 Task: Plan a road trip along the Blue Ridge Parkway from Asheville, North Carolina, to Boone, North Carolina.
Action: Mouse moved to (255, 92)
Screenshot: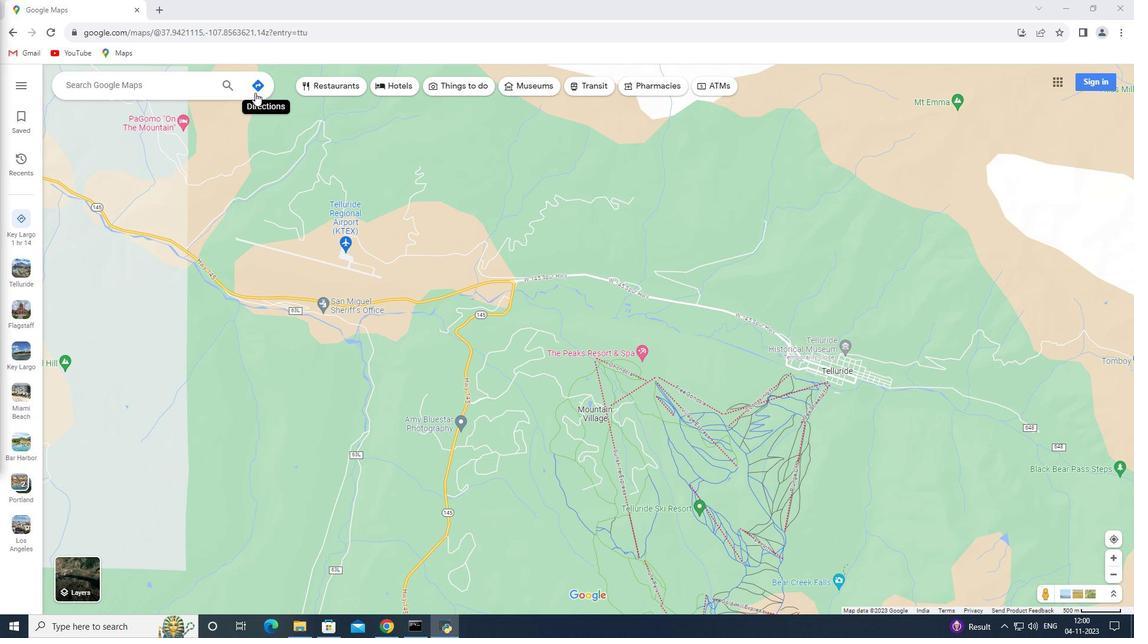 
Action: Mouse pressed left at (255, 92)
Screenshot: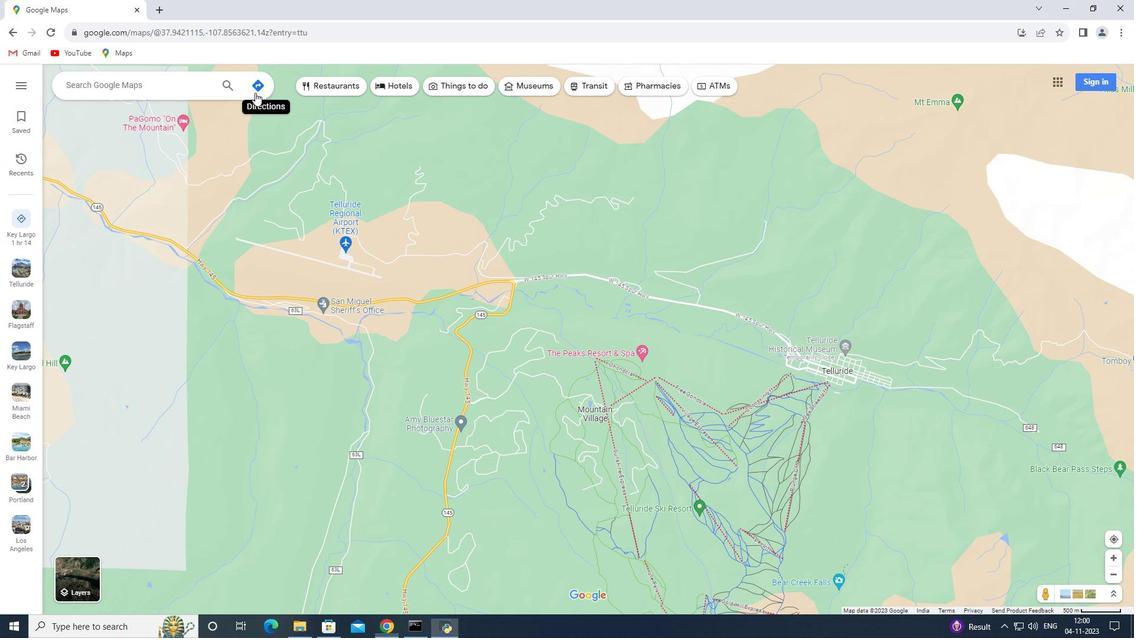 
Action: Mouse moved to (189, 116)
Screenshot: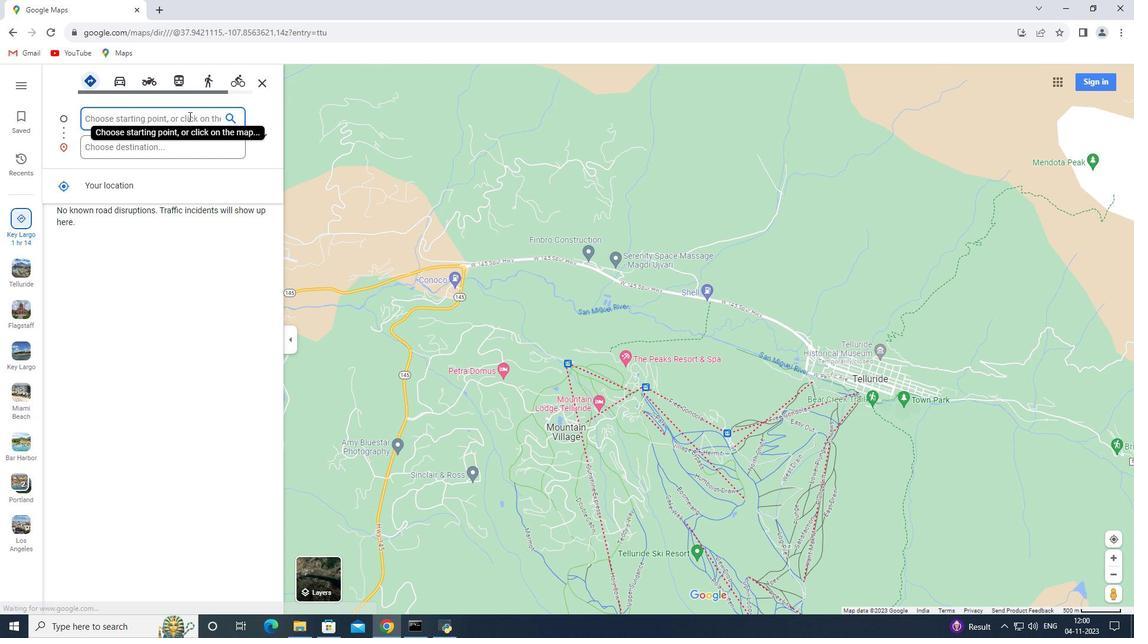 
Action: Key pressed <Key.shift>Asheville,<Key.space><Key.shift_r>North<Key.space><Key.shift>Carolina
Screenshot: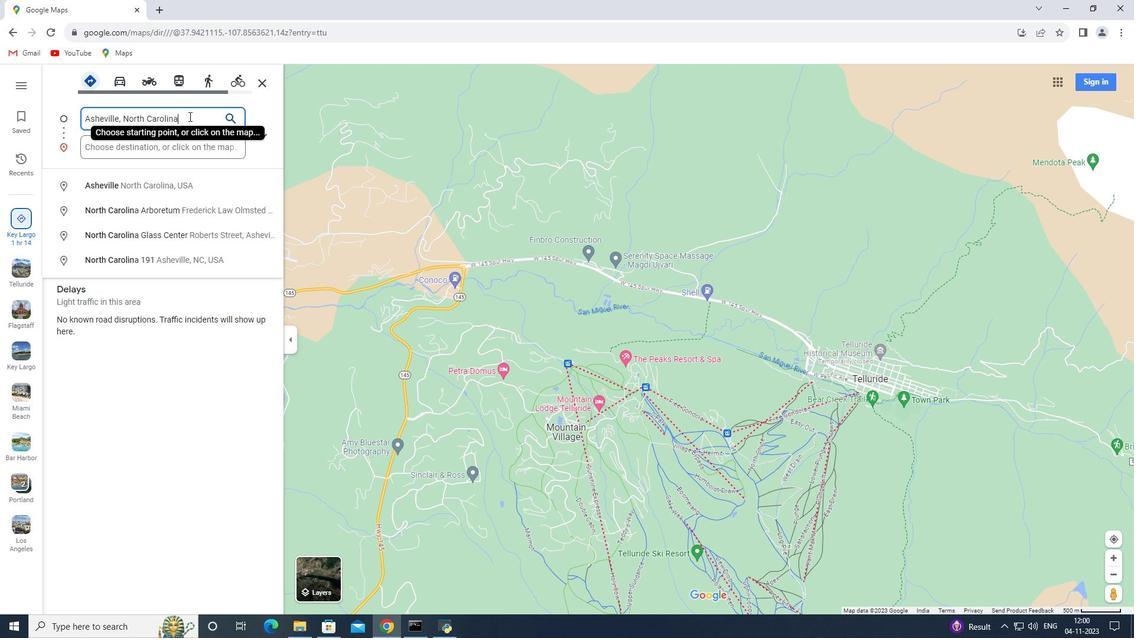 
Action: Mouse moved to (176, 142)
Screenshot: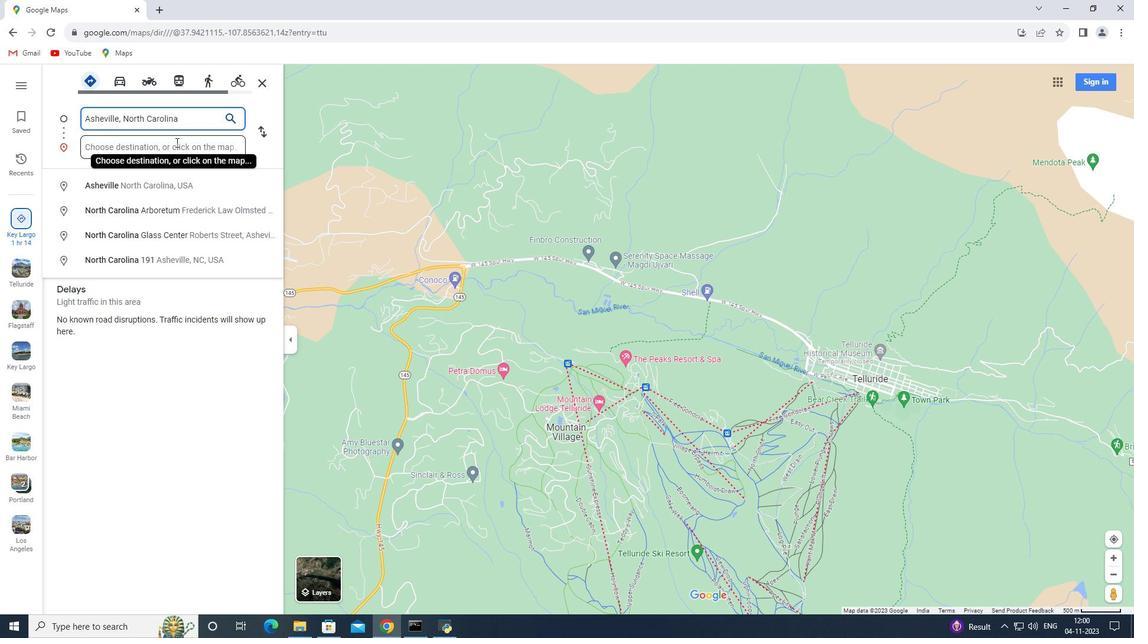 
Action: Mouse pressed left at (176, 142)
Screenshot: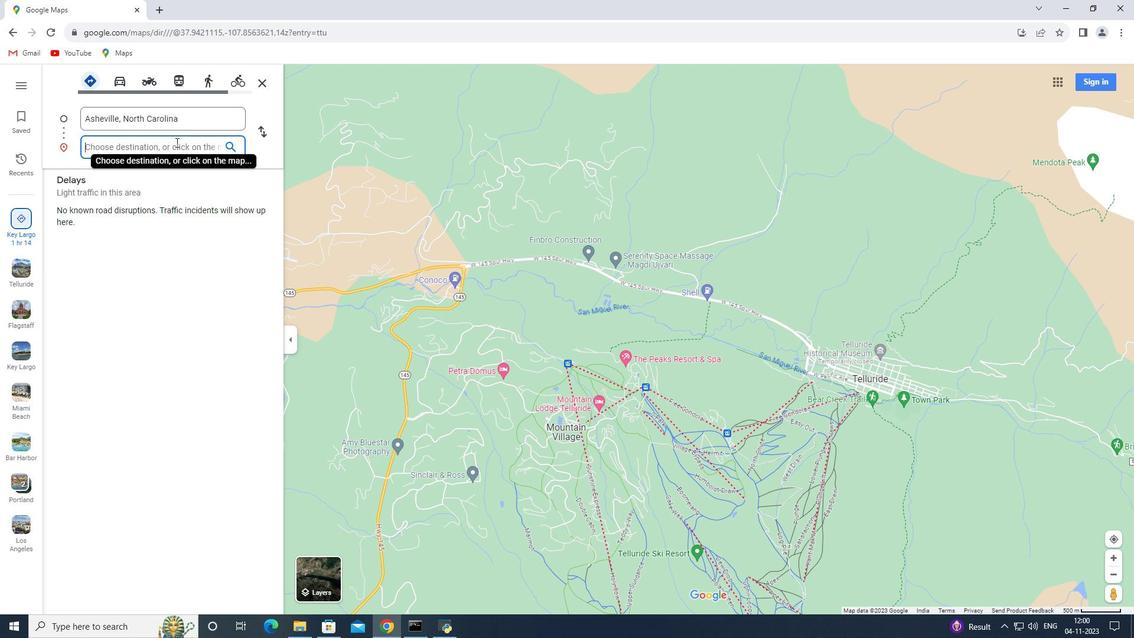 
Action: Key pressed <Key.shift_r><Key.shift_r><Key.shift_r><Key.shift_r><Key.shift_r><Key.shift_r><Key.shift_r><Key.shift_r><Key.shift_r><Key.shift_r><Key.shift_r><Key.shift_r><Key.shift_r><Key.shift_r><Key.shift_r><Key.shift_r><Key.shift_r><Key.shift_r><Key.shift_r><Key.shift_r><Key.shift_r><Key.shift_r><Key.shift_r><Key.shift_r><Key.shift_r><Key.shift_r><Key.shift_r>Boone,<Key.space><Key.shift_r>North<Key.space><Key.shift>Carolina<Key.enter>
Screenshot: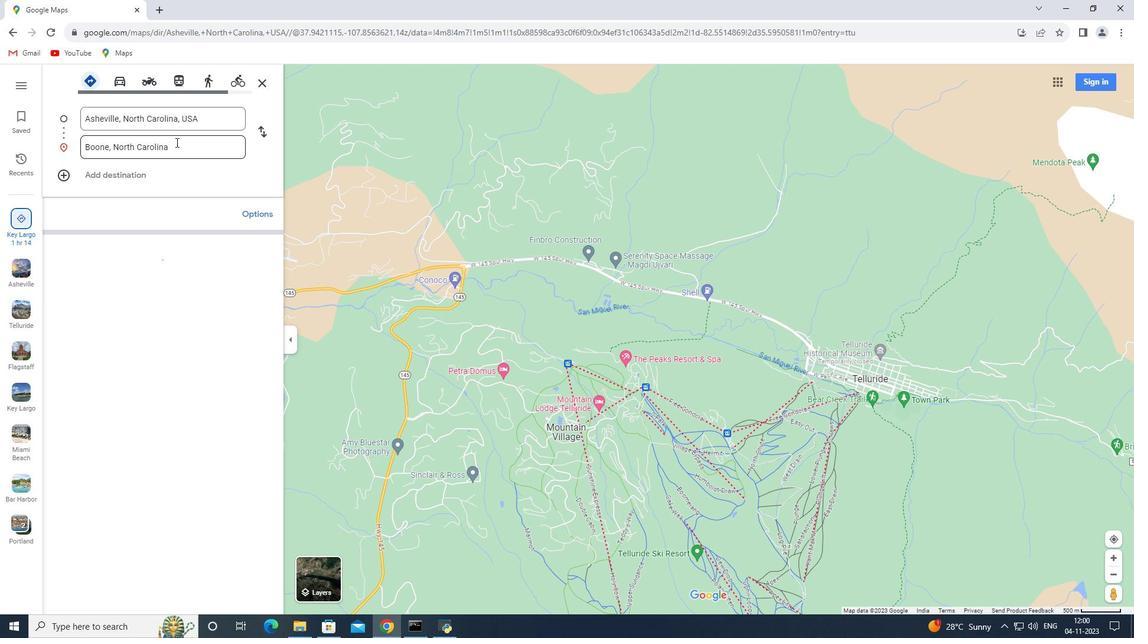 
Action: Mouse moved to (574, 93)
Screenshot: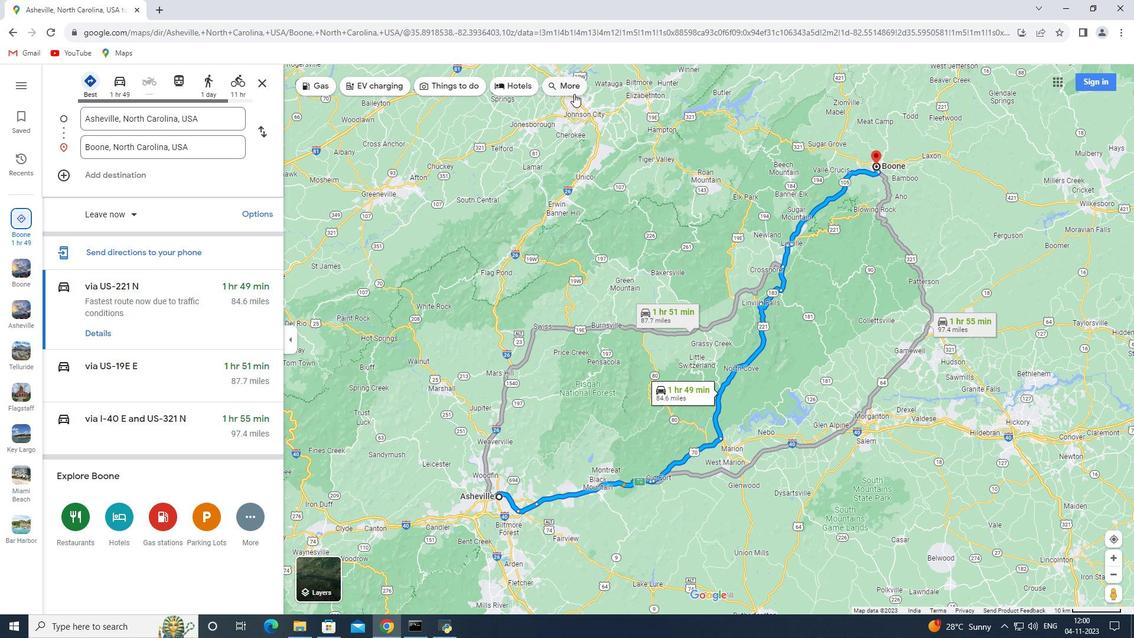 
Action: Mouse pressed left at (574, 93)
Screenshot: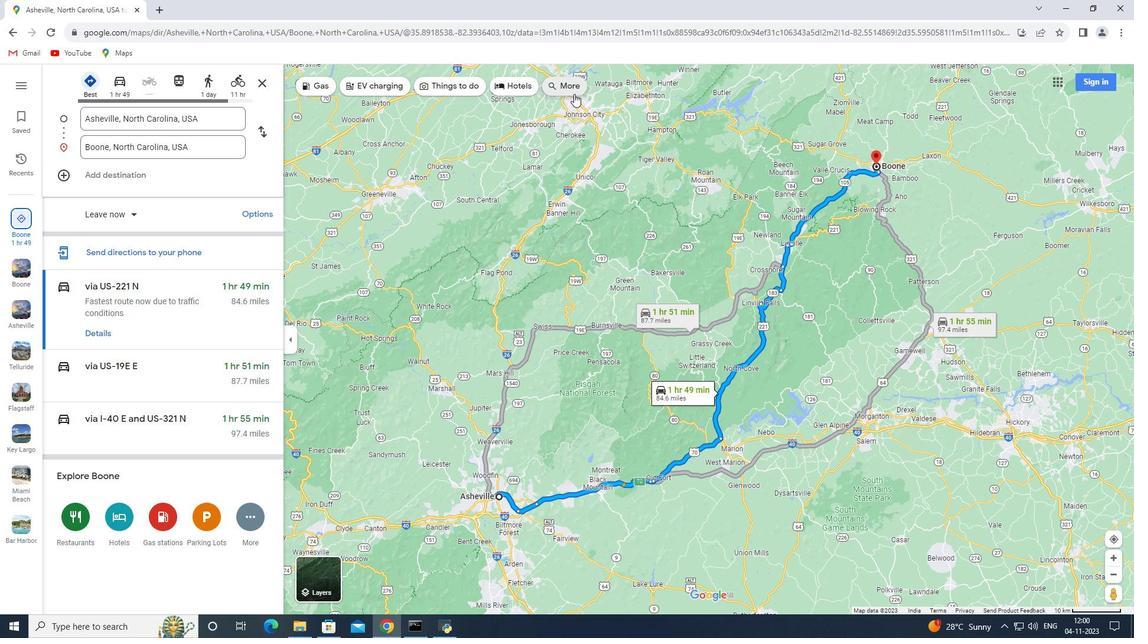 
Action: Mouse moved to (137, 89)
Screenshot: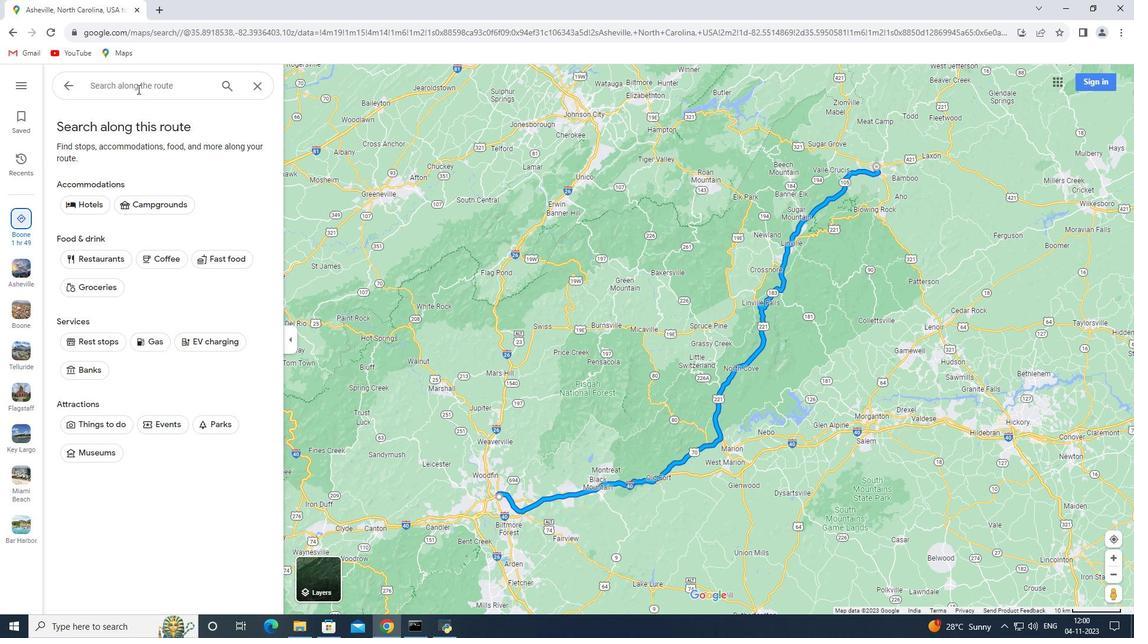 
Action: Mouse pressed left at (137, 89)
Screenshot: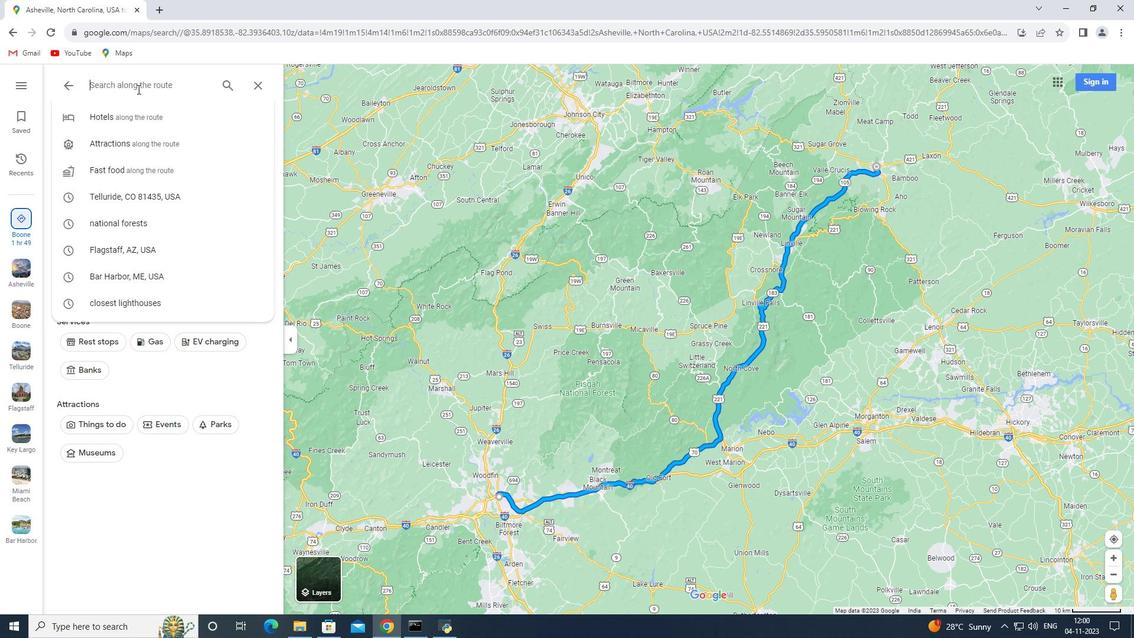 
Action: Key pressed road<Key.space>trip<Key.space>along<Key.space>the<Key.space><Key.shift_r><Key.shift_r><Key.shift_r><Key.shift_r><Key.shift_r><Key.shift_r><Key.shift_r><Key.shift_r><Key.shift_r><Key.shift_r>Blue<Key.space><Key.shift><Key.shift><Key.shift><Key.shift><Key.shift><Key.shift><Key.shift><Key.shift><Key.shift><Key.shift><Key.shift><Key.shift><Key.shift><Key.shift><Key.shift><Key.shift><Key.shift><Key.shift><Key.shift><Key.shift><Key.shift><Key.shift><Key.shift><Key.shift><Key.shift><Key.shift><Key.shift><Key.shift><Key.shift><Key.shift>Ridge<Key.space><Key.shift_r>Pr<Key.backspace>arkway<Key.enter>
Screenshot: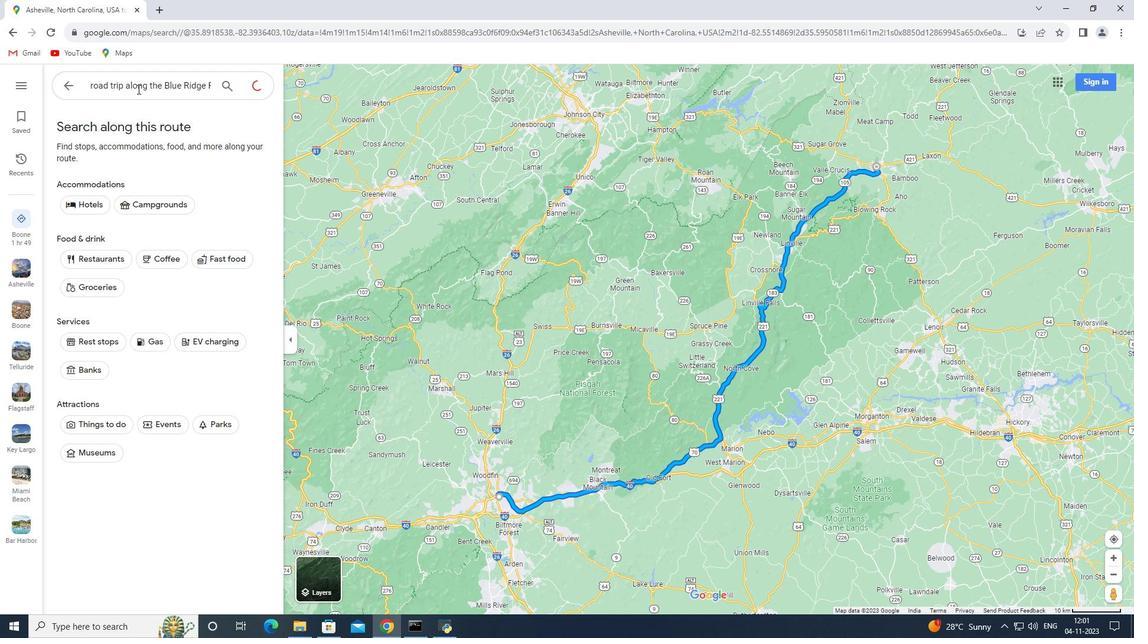
